 Task: Add Tofurky Deli Slices Plant-Based Peppered to the cart.
Action: Mouse moved to (24, 72)
Screenshot: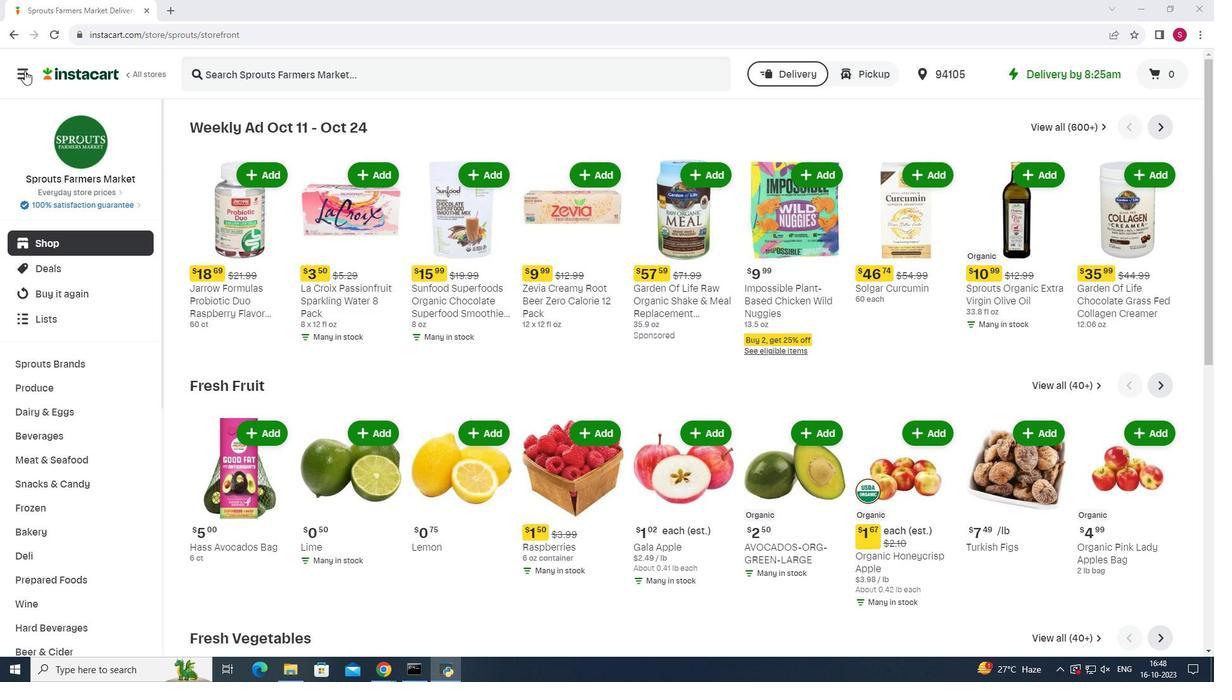 
Action: Mouse pressed left at (24, 72)
Screenshot: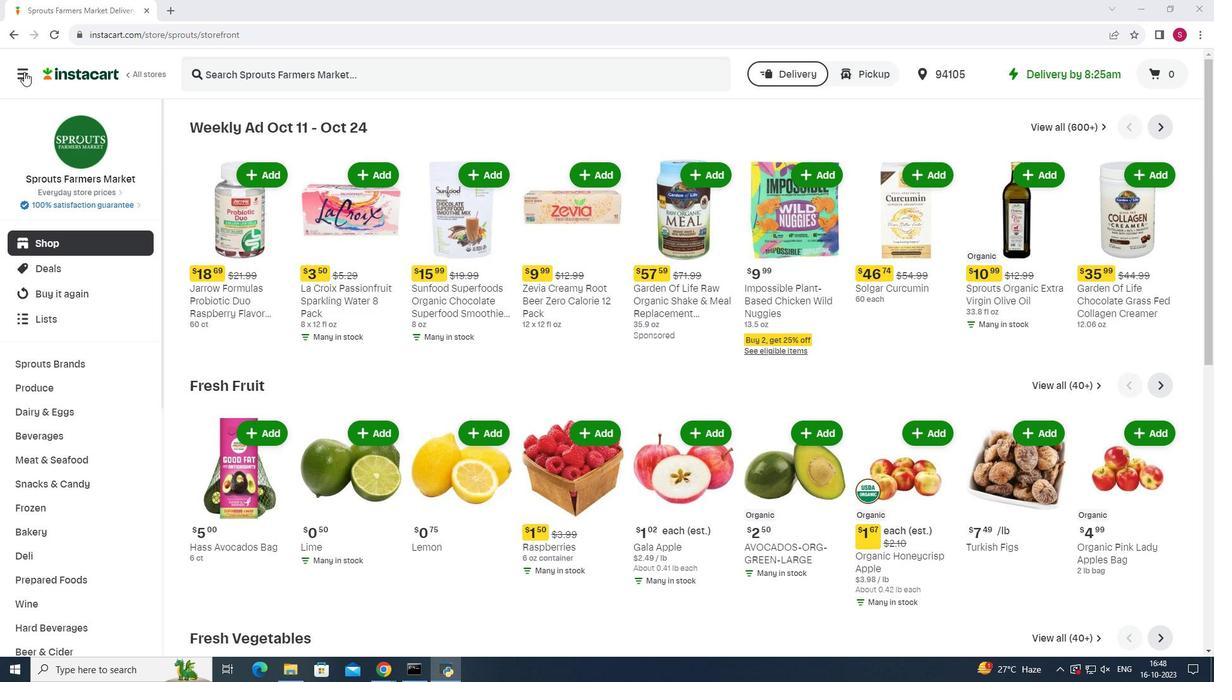 
Action: Mouse moved to (75, 333)
Screenshot: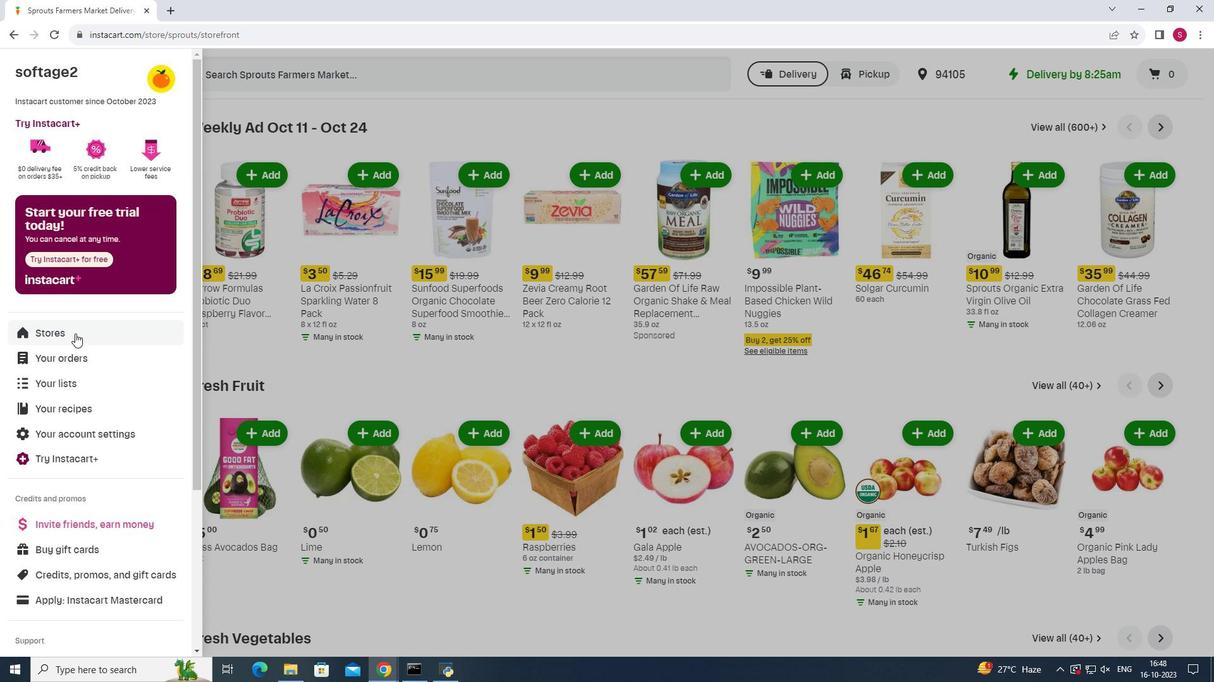 
Action: Mouse pressed left at (75, 333)
Screenshot: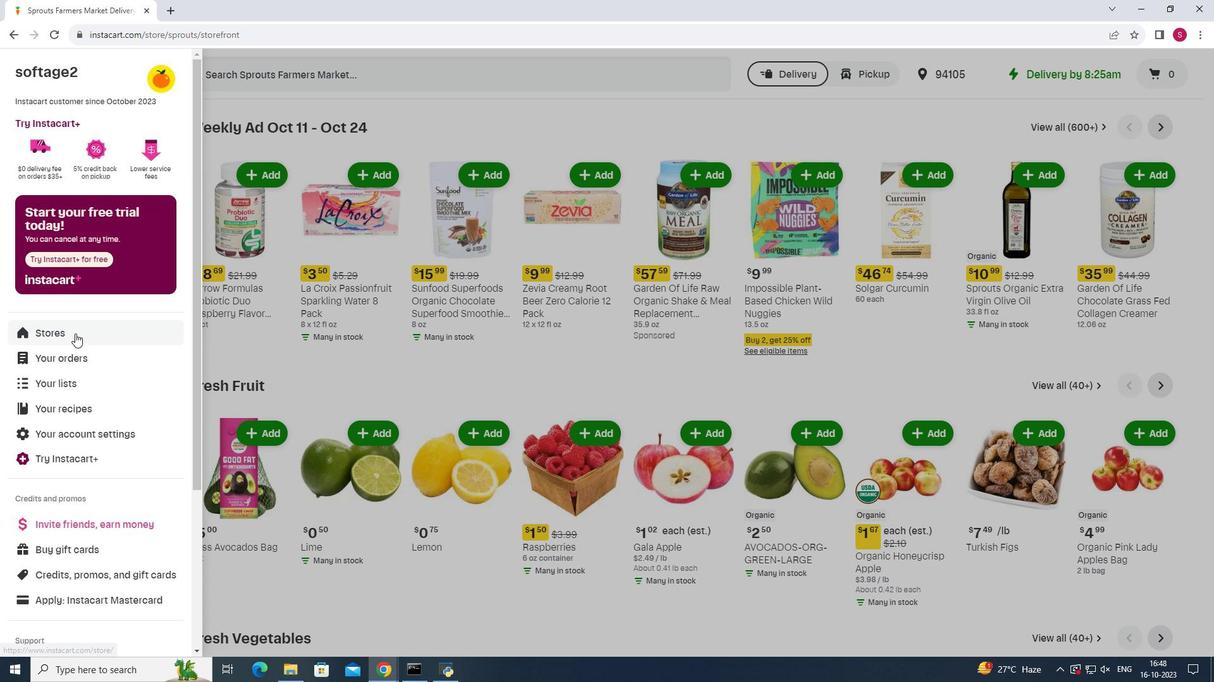 
Action: Mouse moved to (291, 107)
Screenshot: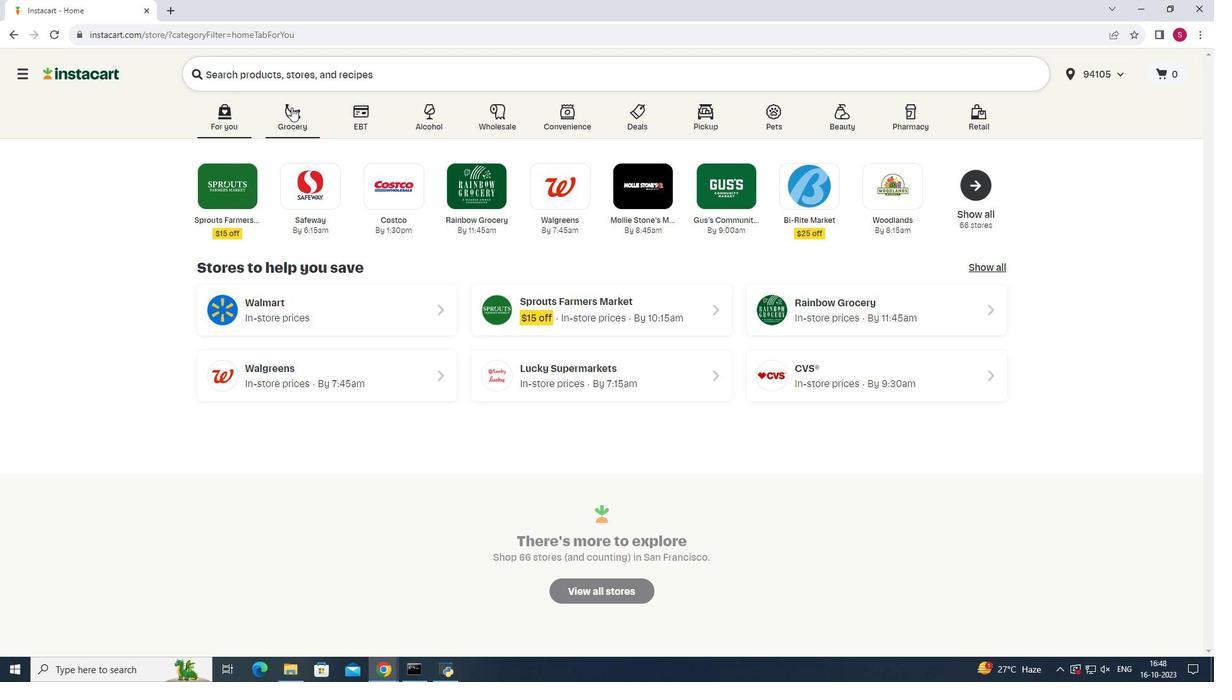 
Action: Mouse pressed left at (291, 107)
Screenshot: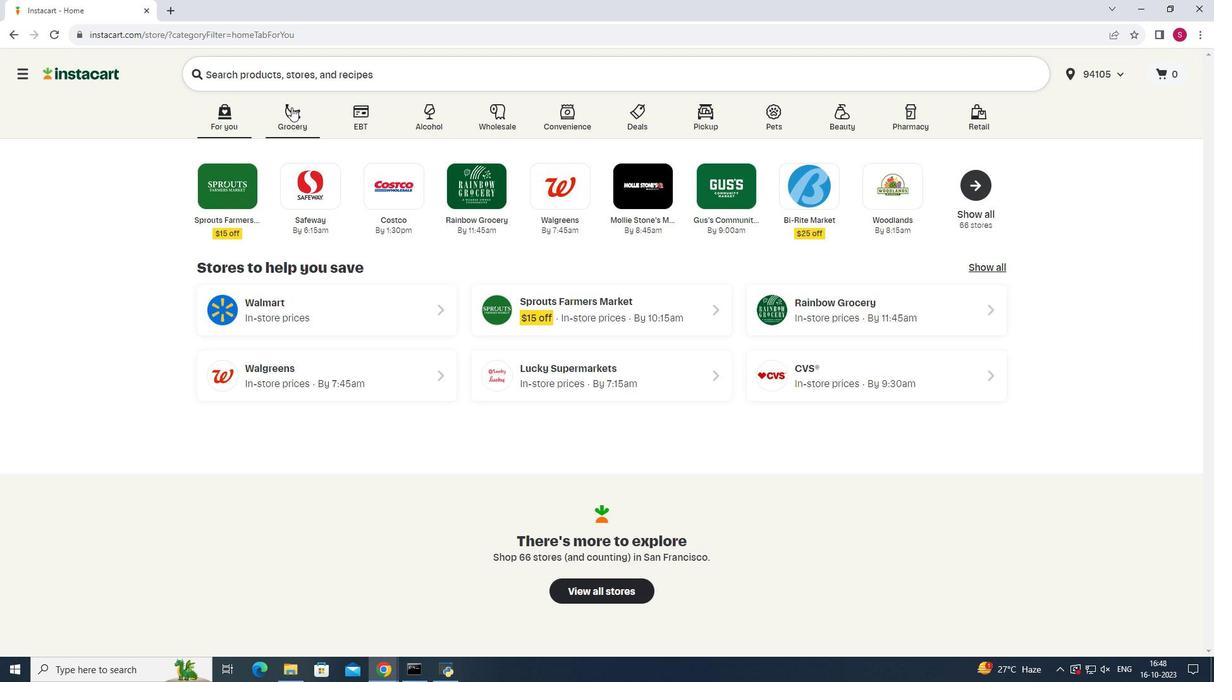 
Action: Mouse moved to (899, 178)
Screenshot: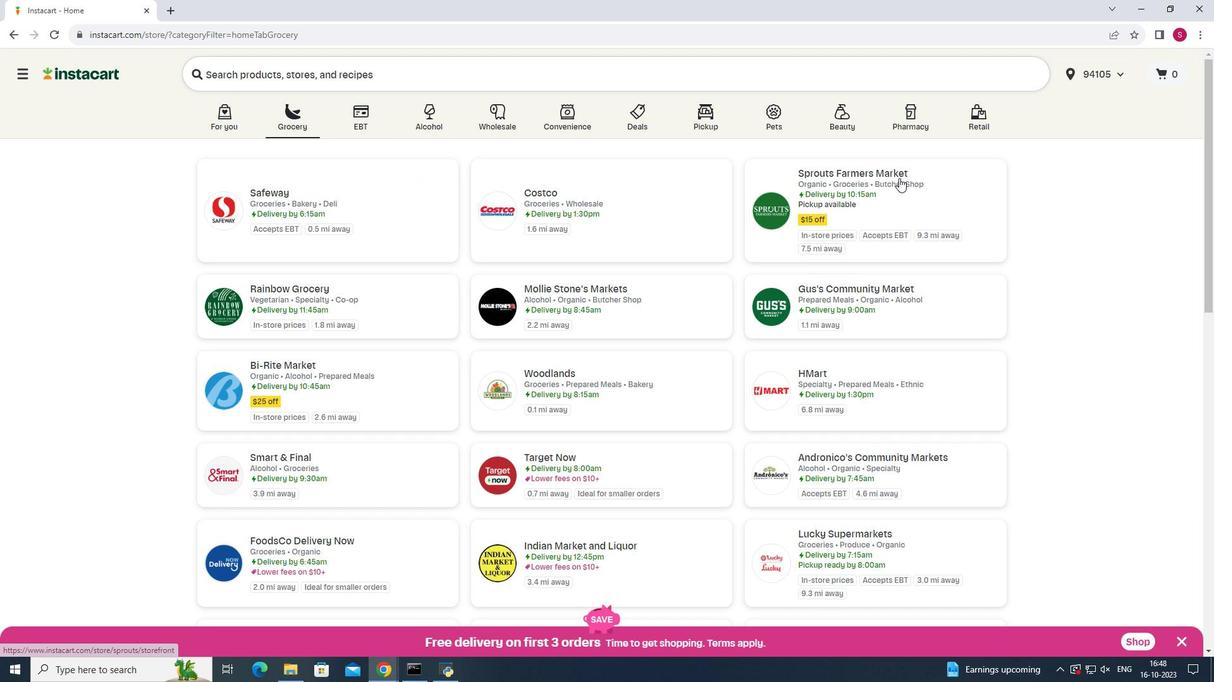 
Action: Mouse pressed left at (899, 178)
Screenshot: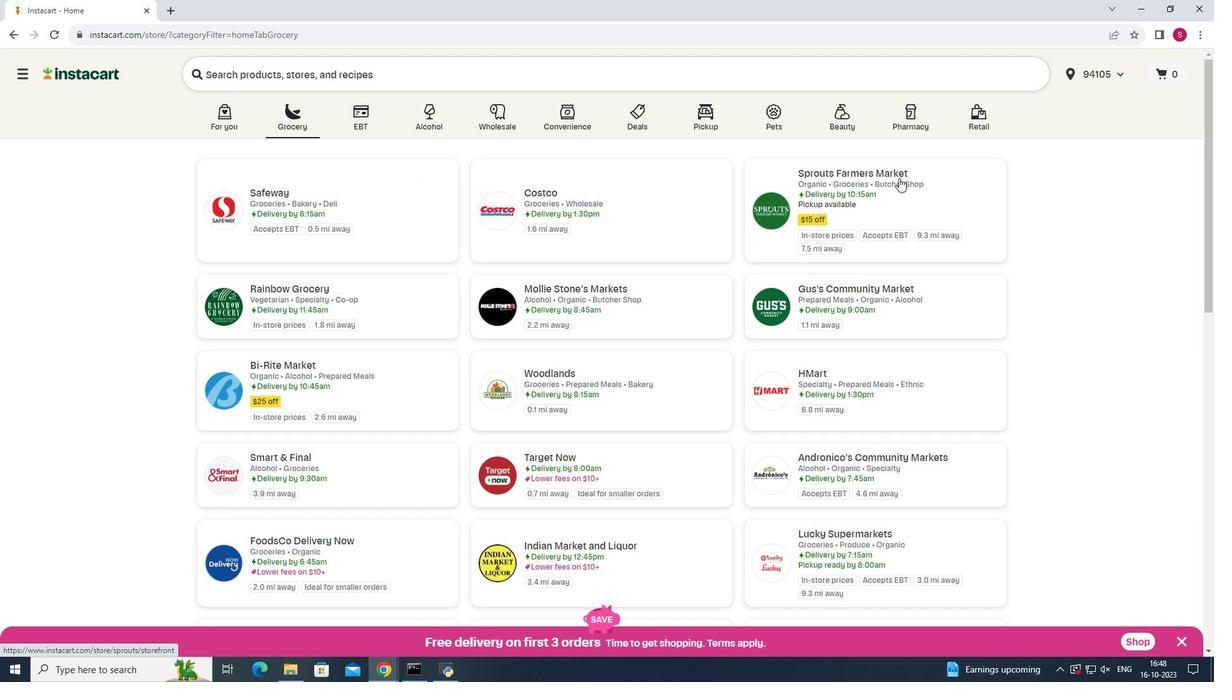 
Action: Mouse moved to (80, 459)
Screenshot: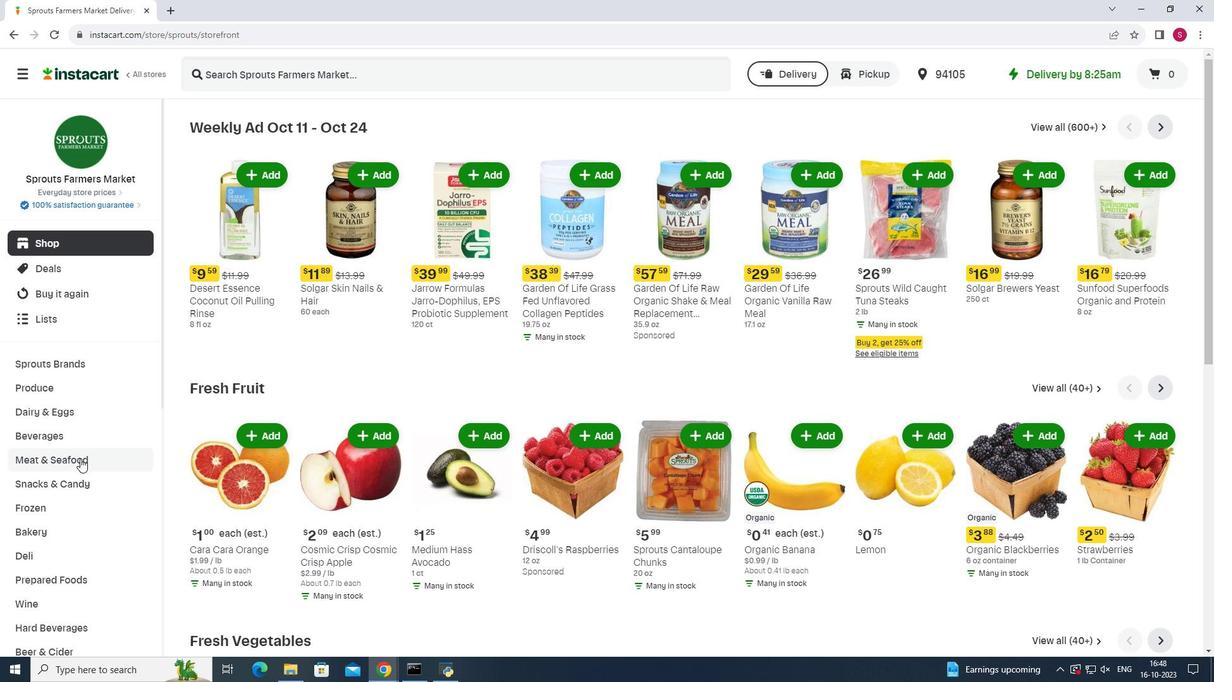 
Action: Mouse pressed left at (80, 459)
Screenshot: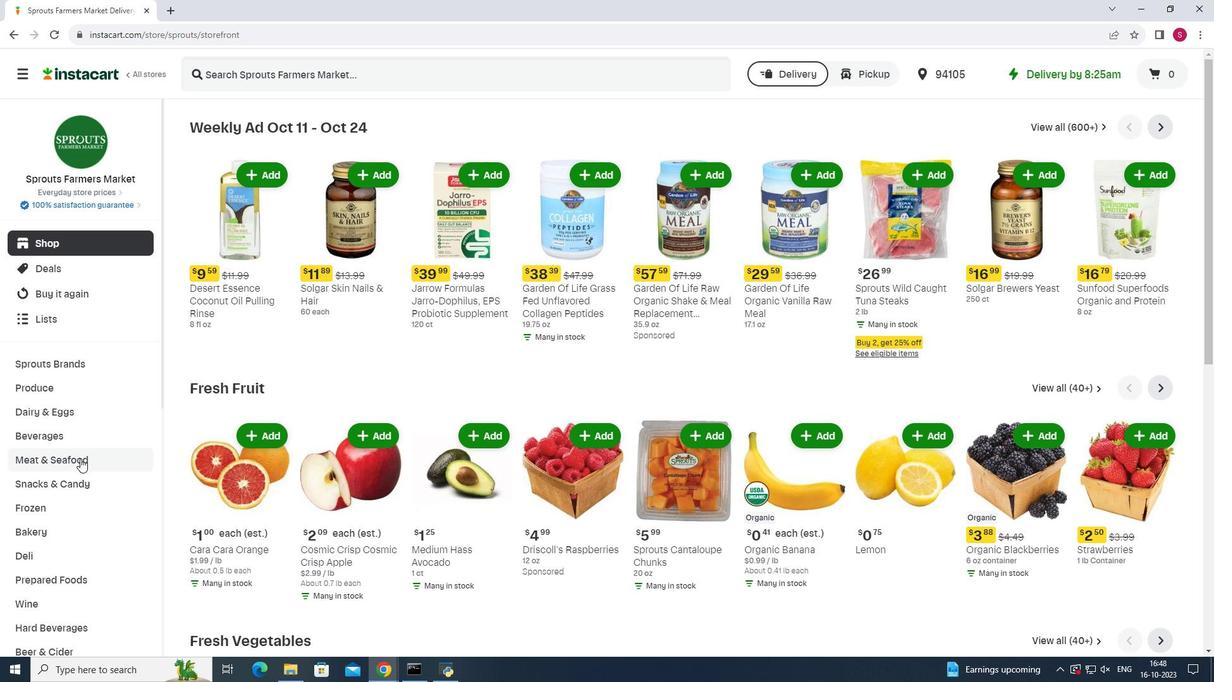 
Action: Mouse moved to (915, 150)
Screenshot: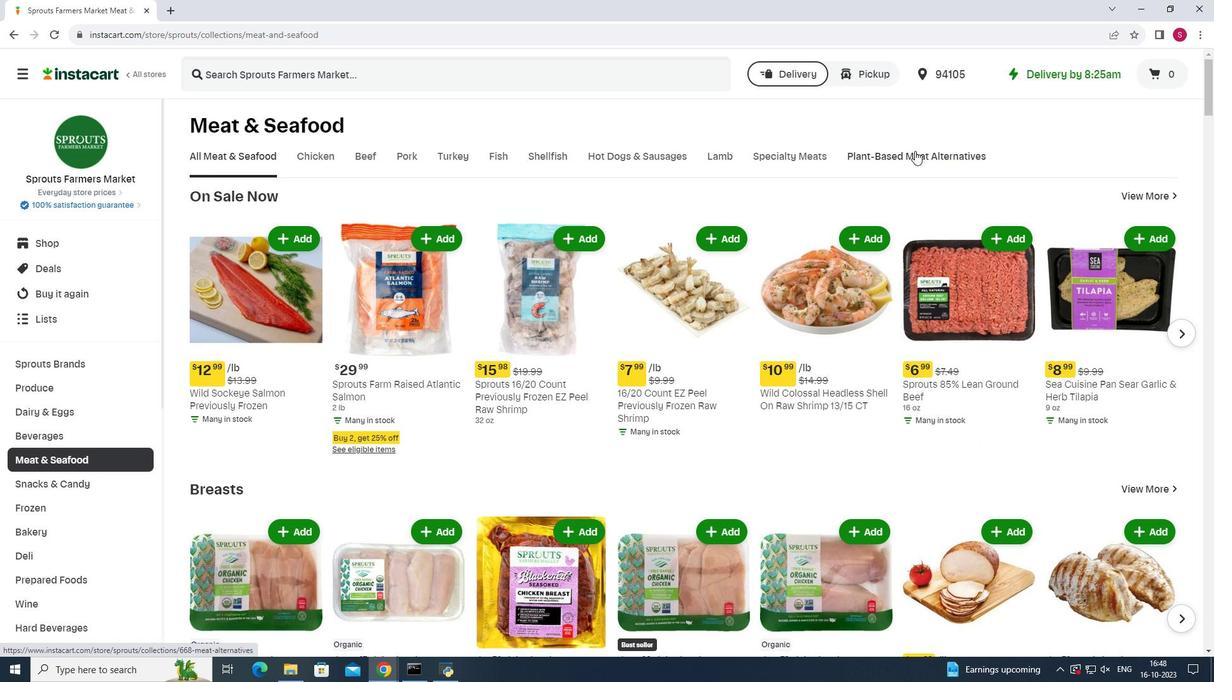 
Action: Mouse pressed left at (915, 150)
Screenshot: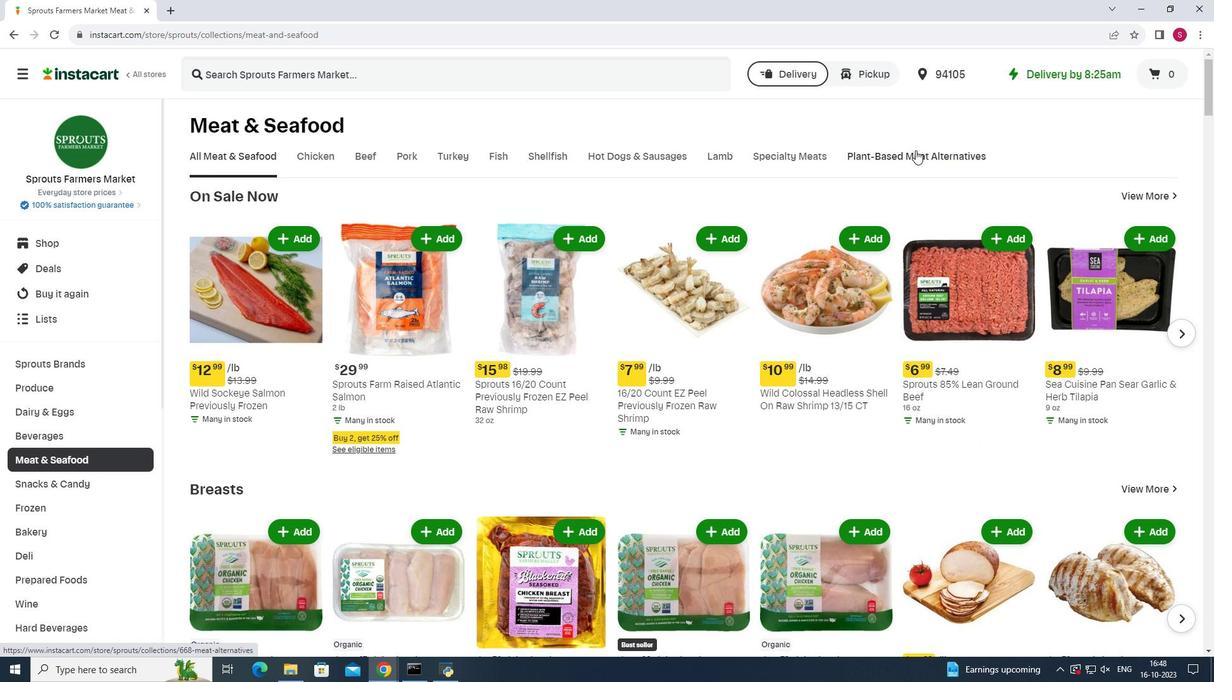 
Action: Mouse moved to (791, 218)
Screenshot: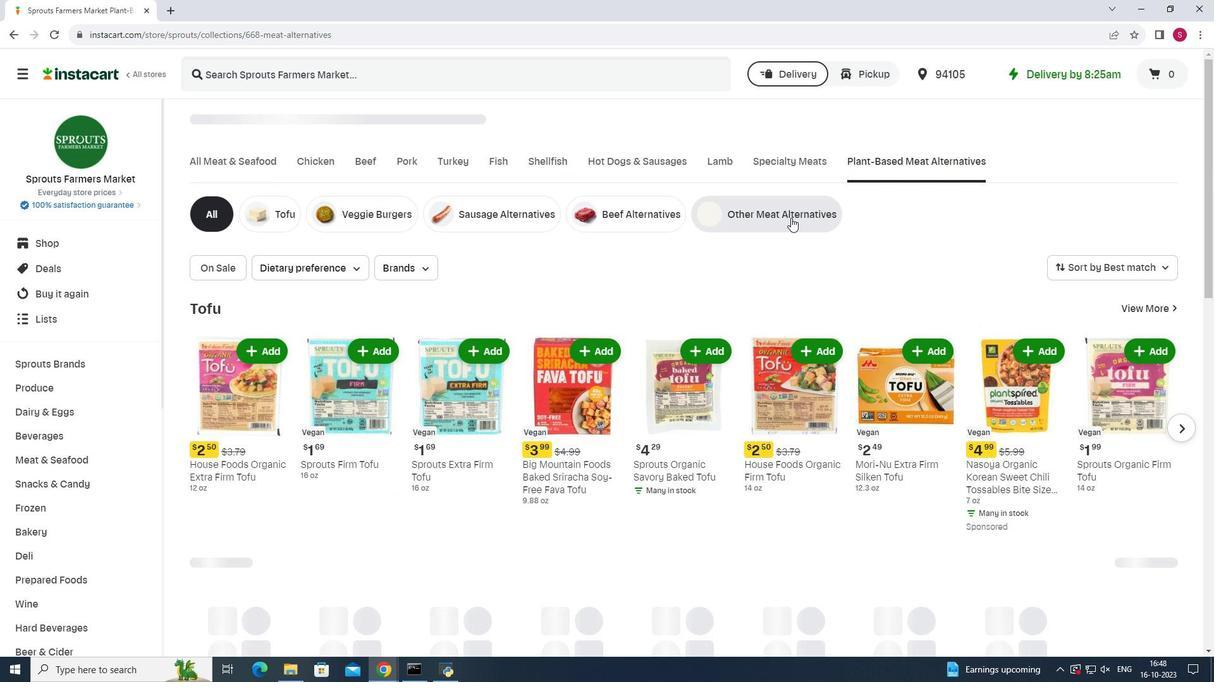 
Action: Mouse pressed left at (791, 218)
Screenshot: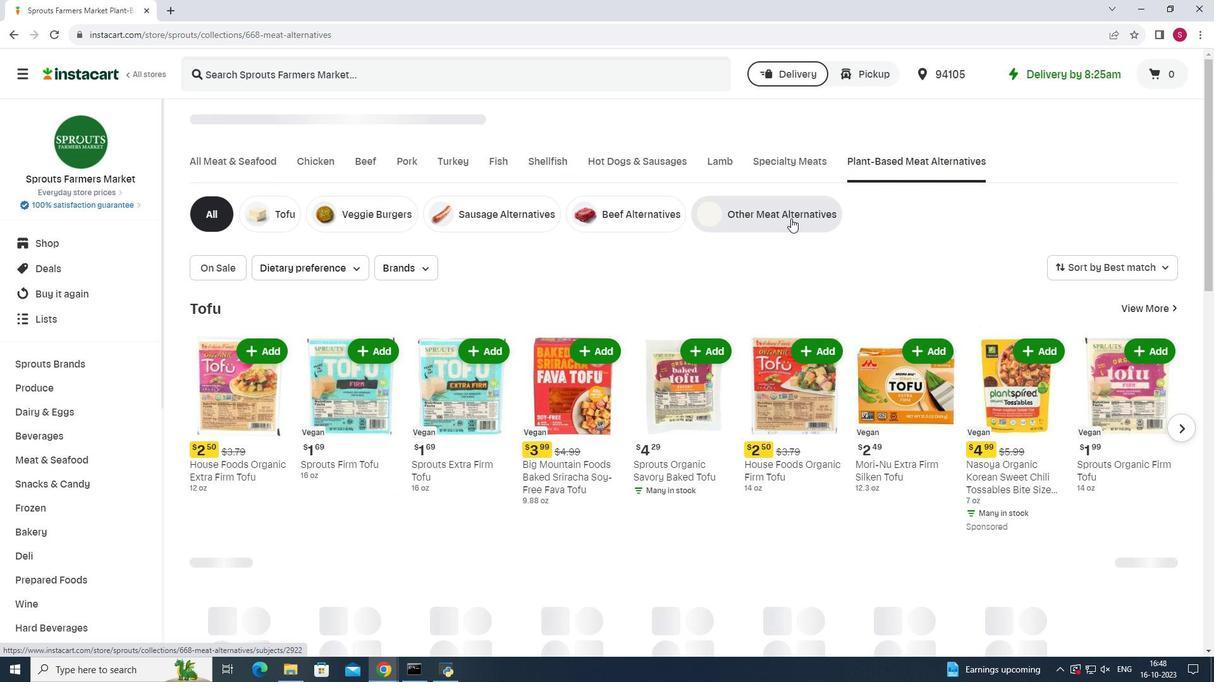
Action: Mouse moved to (471, 75)
Screenshot: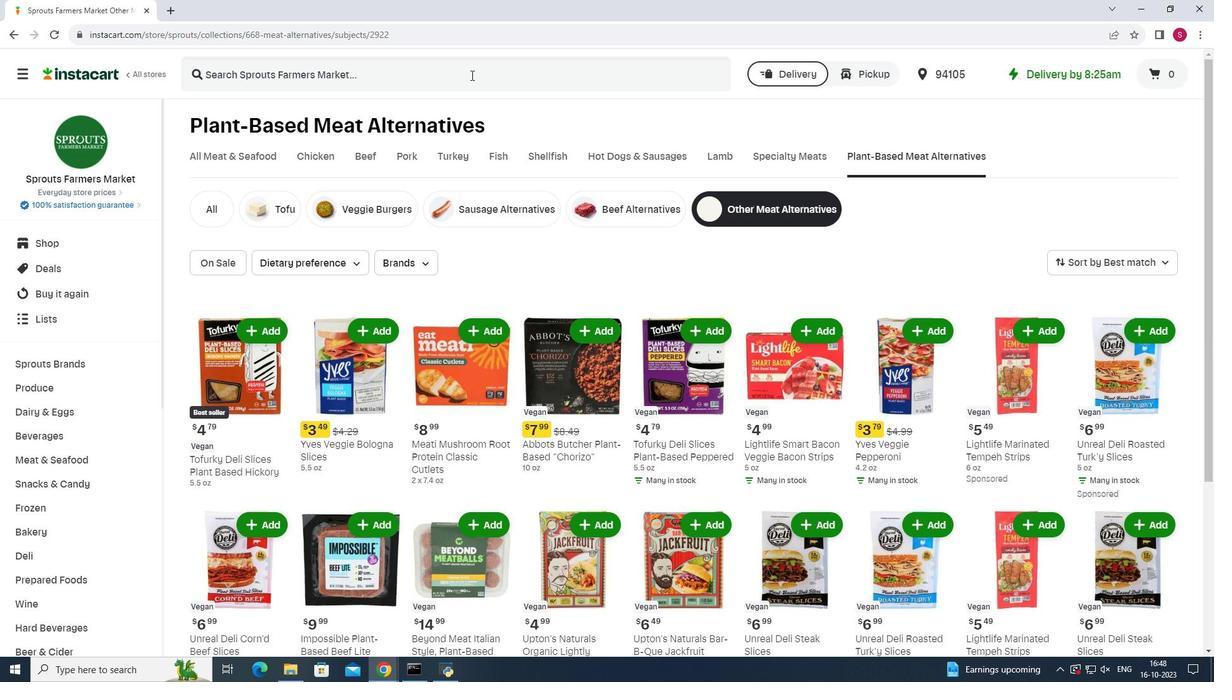 
Action: Mouse pressed left at (471, 75)
Screenshot: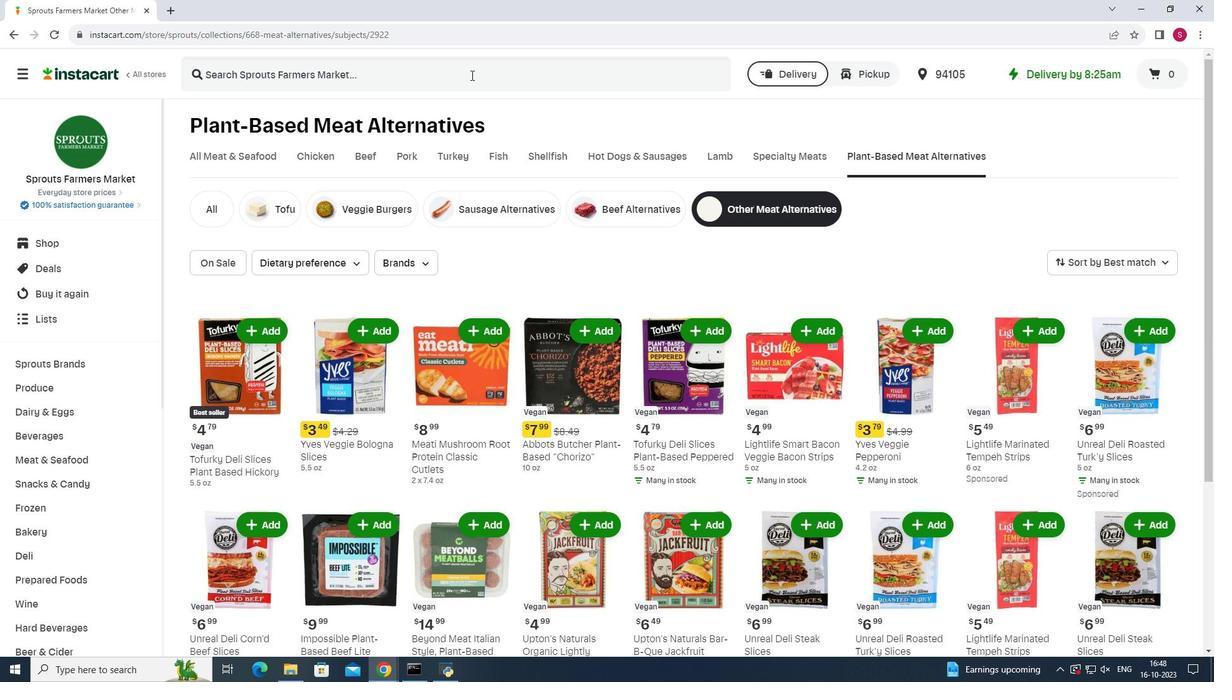 
Action: Key pressed <Key.shift><Key.shift><Key.shift><Key.shift><Key.shift><Key.shift><Key.shift><Key.shift><Key.shift><Key.shift><Key.shift><Key.shift><Key.shift><Key.shift><Key.shift>Tofurky<Key.space><Key.shift>Deli<Key.space><Key.shift><Key.shift><Key.shift><Key.shift><Key.shift>Slices<Key.space><Key.shift>Plant-<Key.shift>Based<Key.space><Key.shift>Peppered<Key.enter>
Screenshot: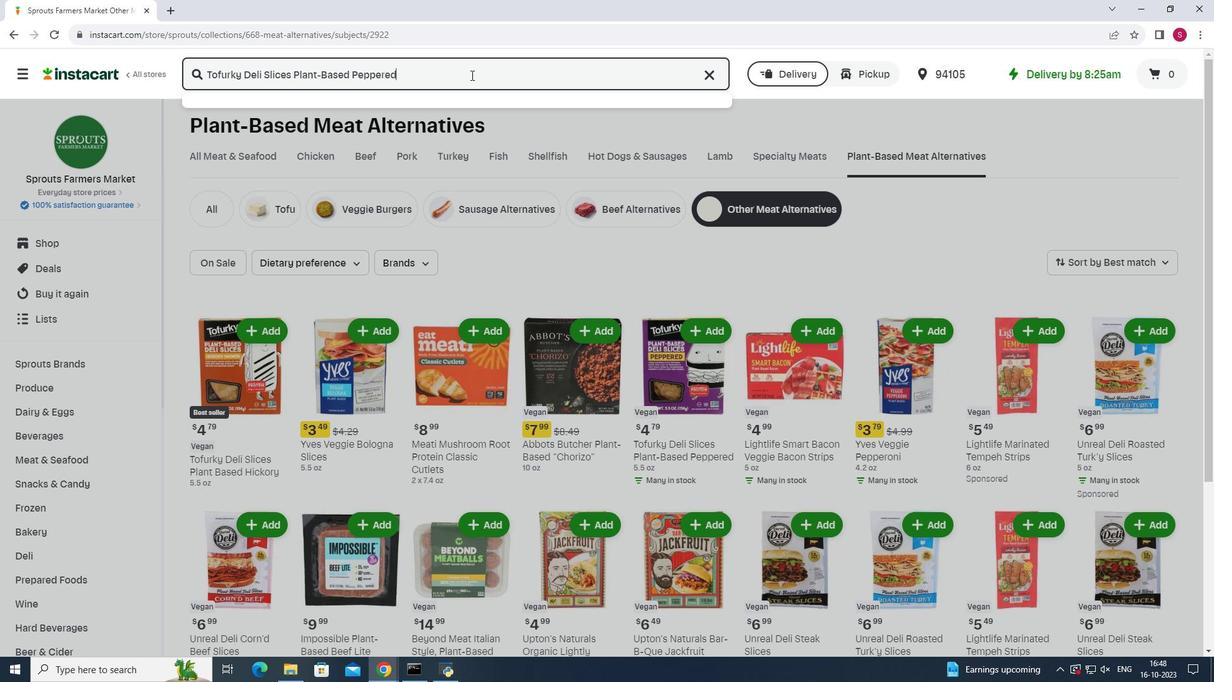 
Action: Mouse moved to (551, 216)
Screenshot: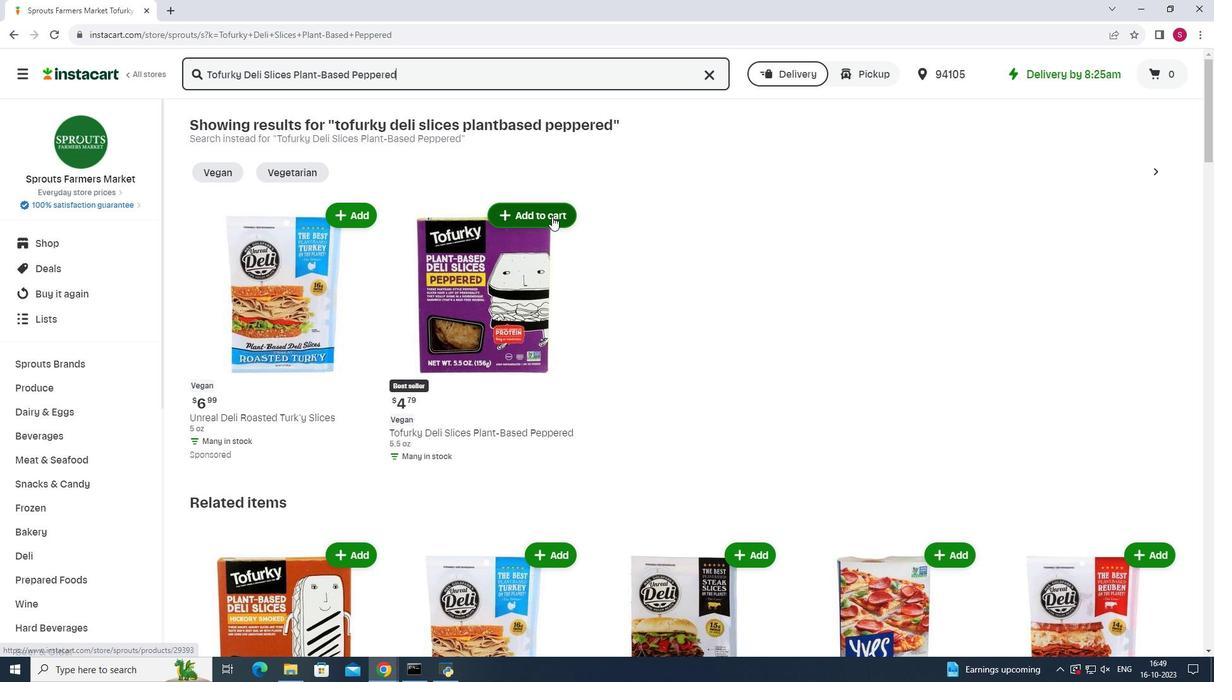 
Action: Mouse pressed left at (551, 216)
Screenshot: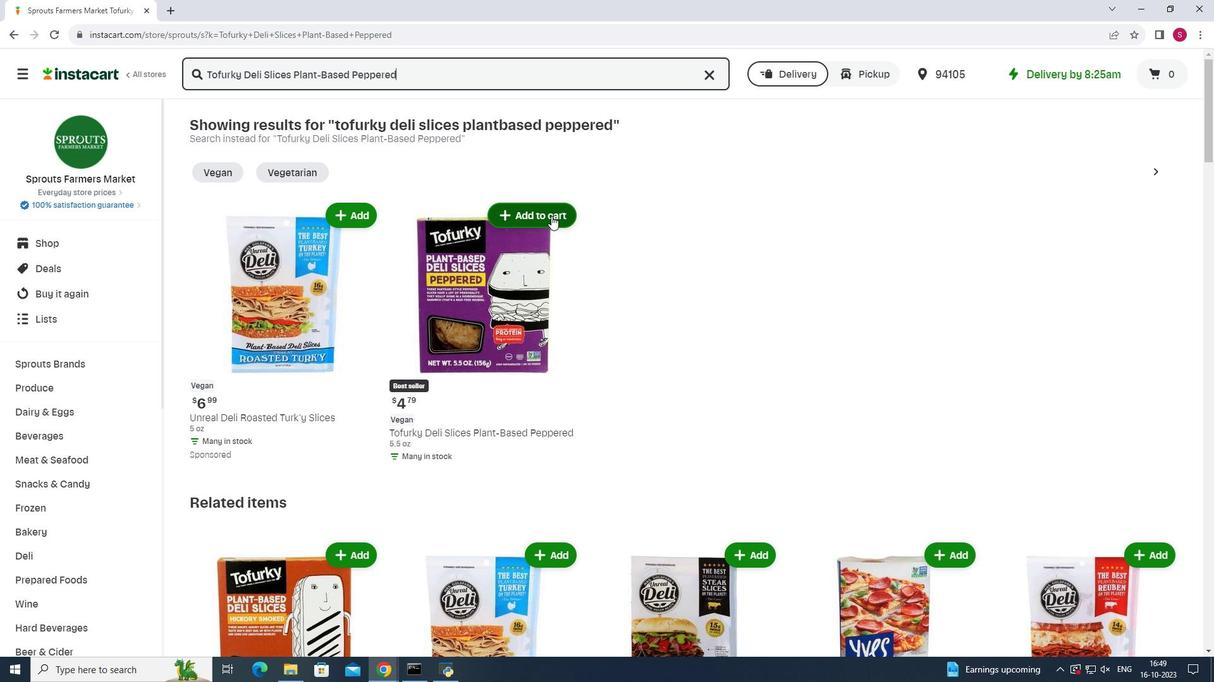 
Action: Mouse moved to (757, 197)
Screenshot: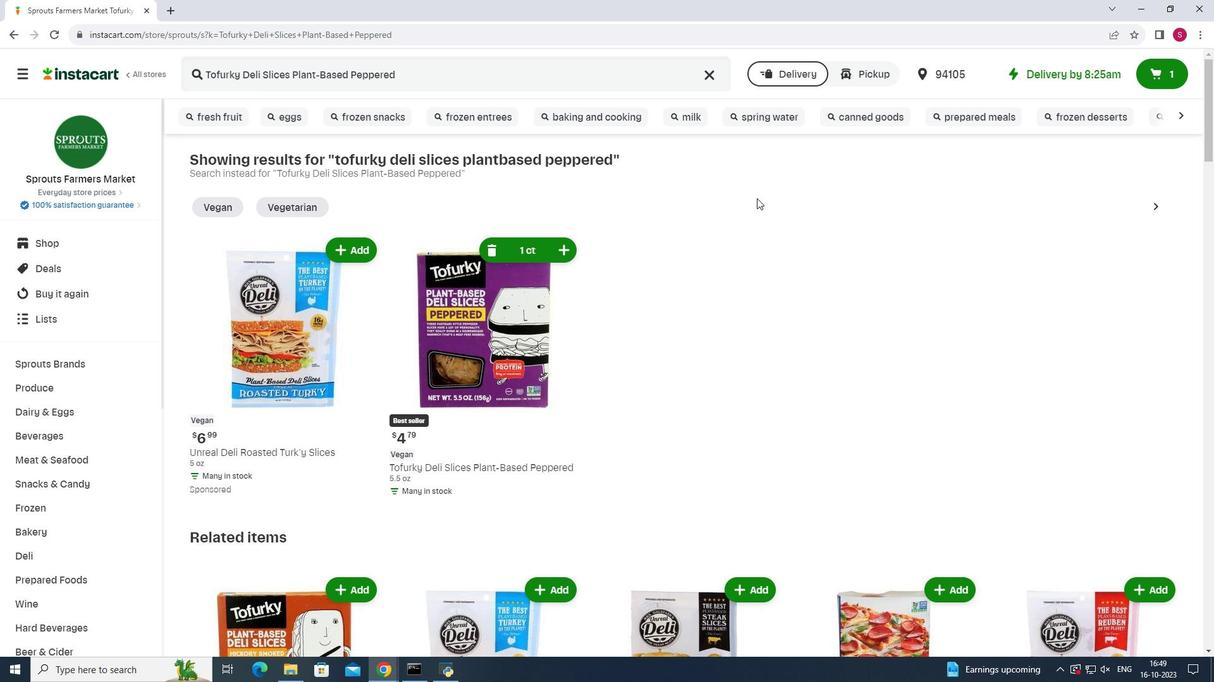 
